 Task: Email spreadsheet to collaborators with all editor.
Action: Mouse moved to (41, 71)
Screenshot: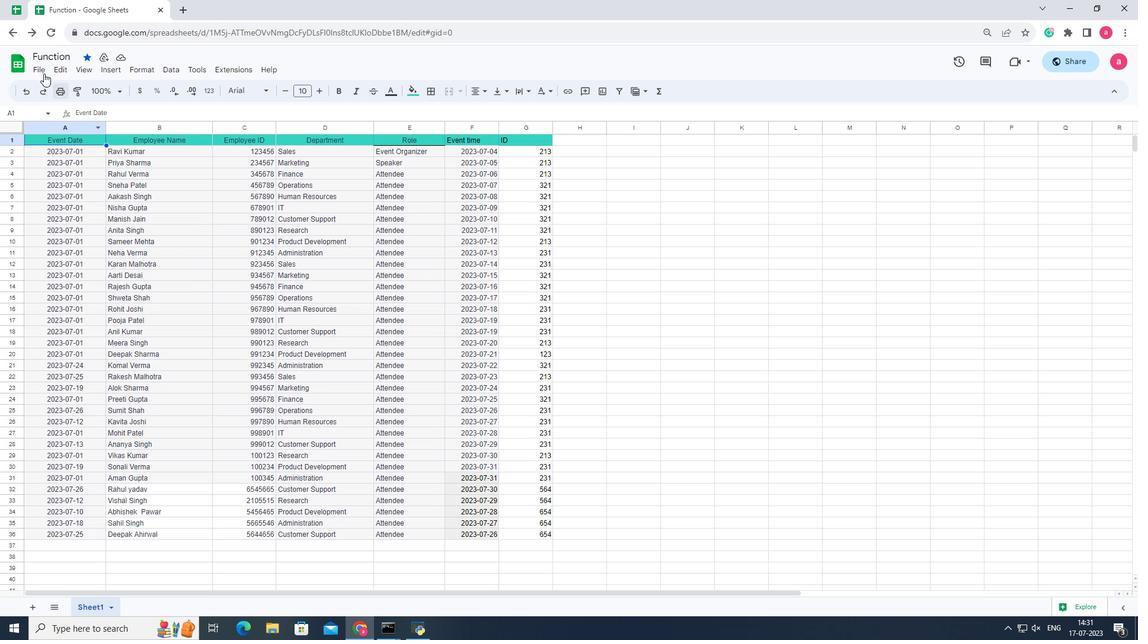 
Action: Mouse pressed left at (41, 71)
Screenshot: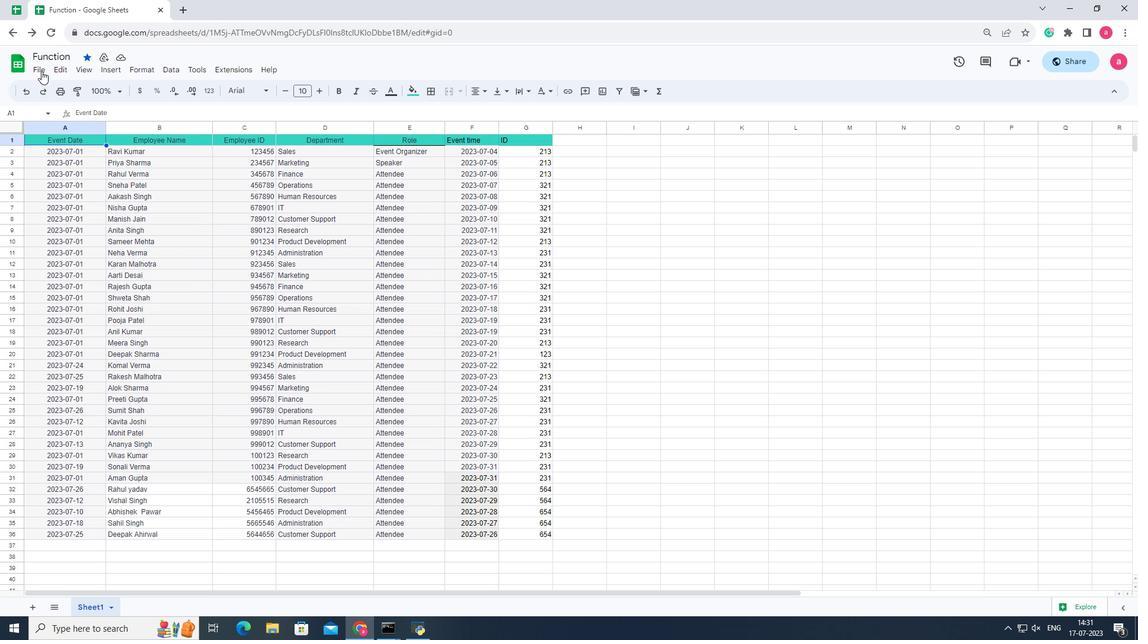 
Action: Mouse moved to (230, 205)
Screenshot: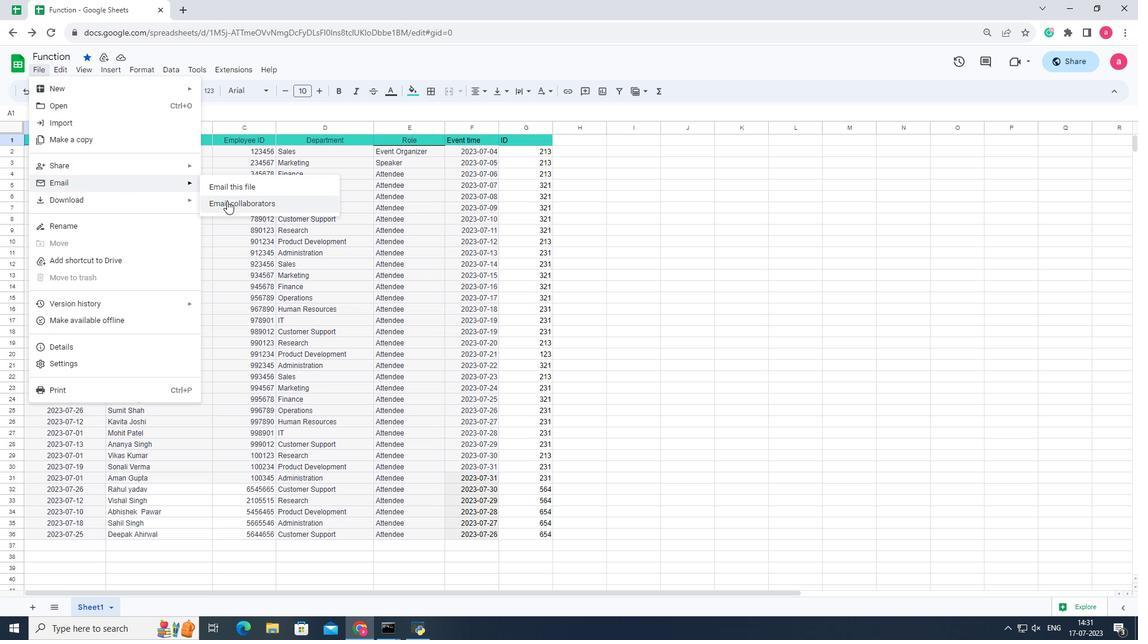 
Action: Mouse pressed left at (230, 205)
Screenshot: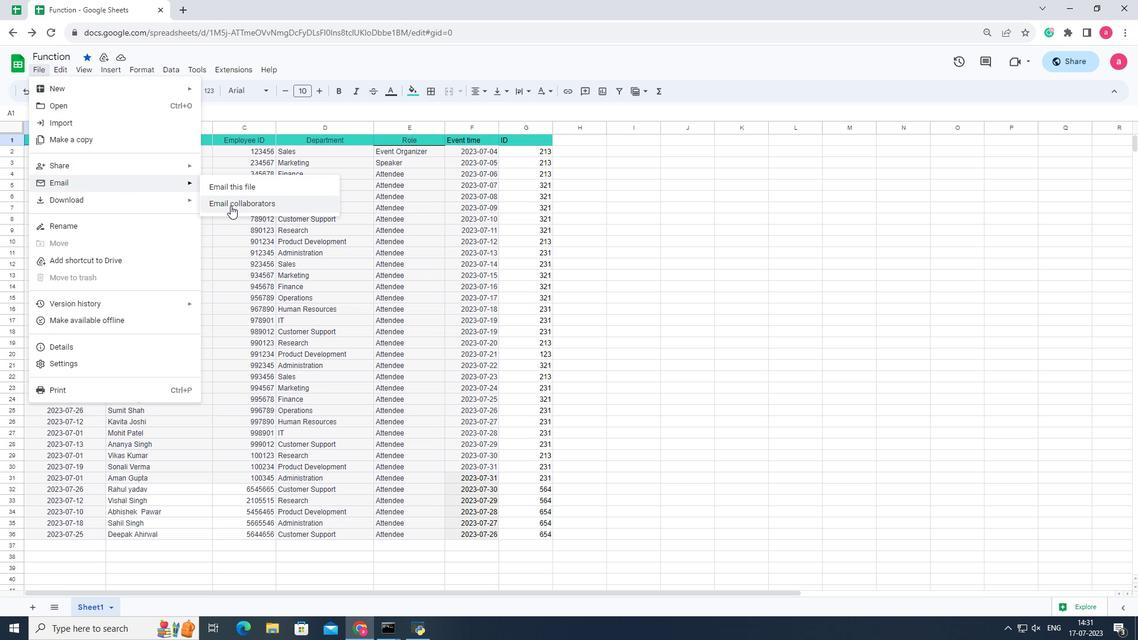 
Action: Mouse moved to (453, 240)
Screenshot: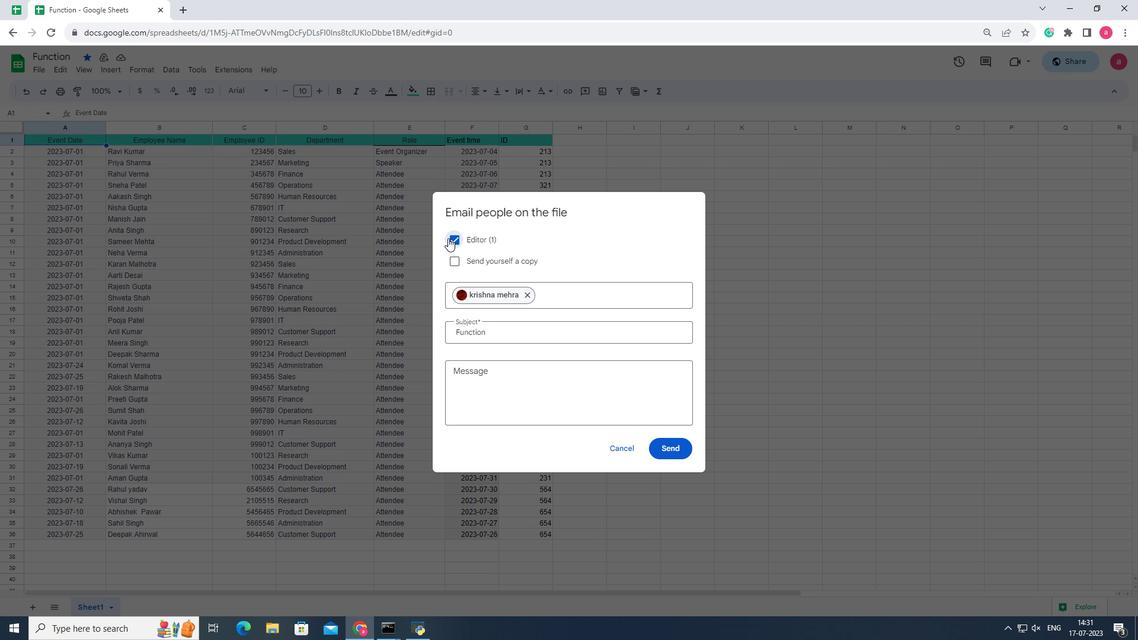 
Action: Mouse pressed left at (453, 240)
Screenshot: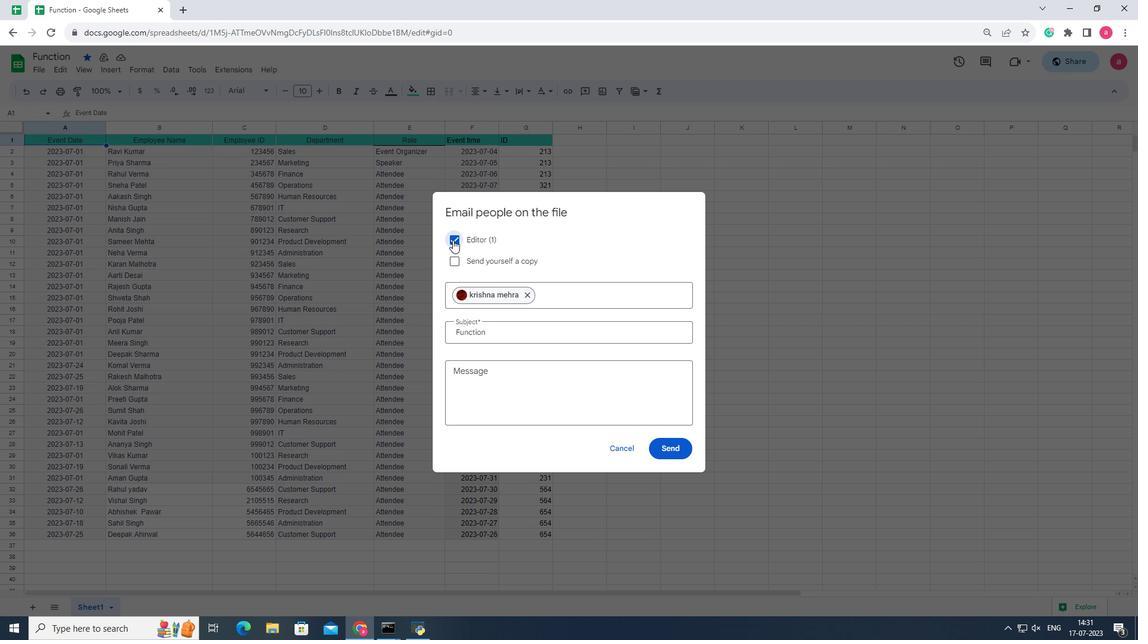 
Action: Mouse pressed left at (453, 240)
Screenshot: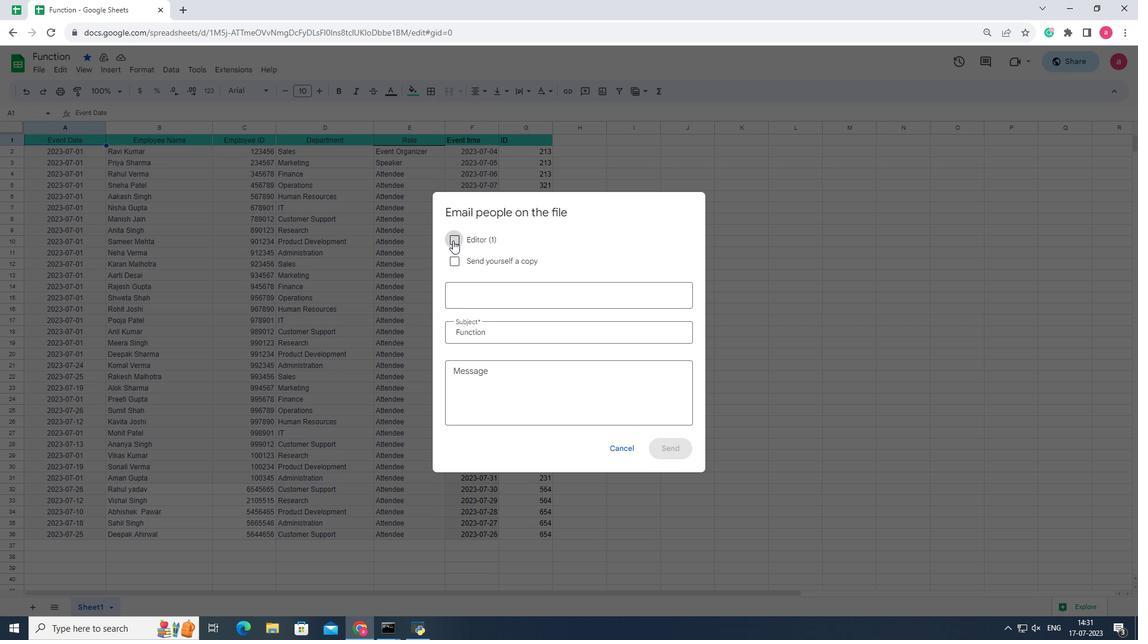 
Action: Mouse moved to (660, 453)
Screenshot: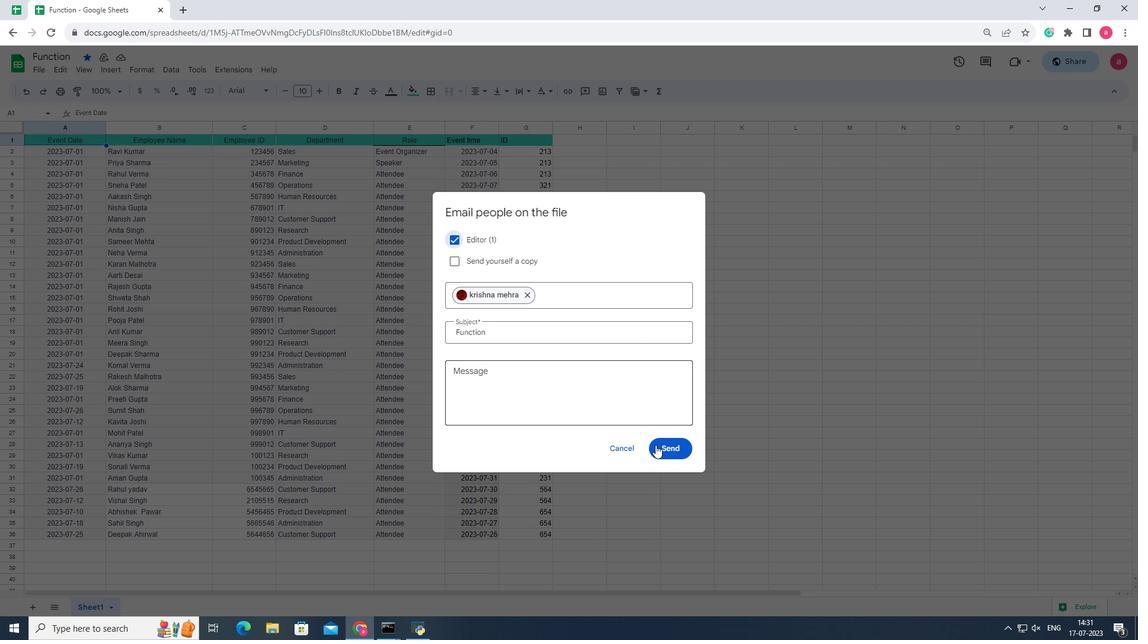 
Action: Mouse pressed left at (660, 453)
Screenshot: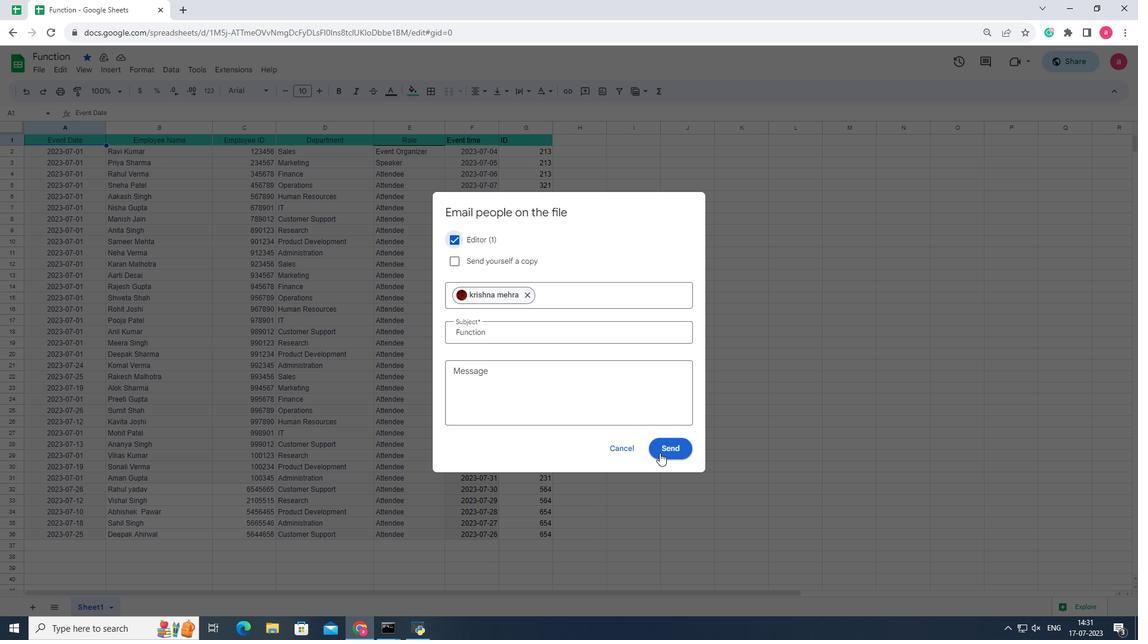 
Action: Mouse moved to (477, 387)
Screenshot: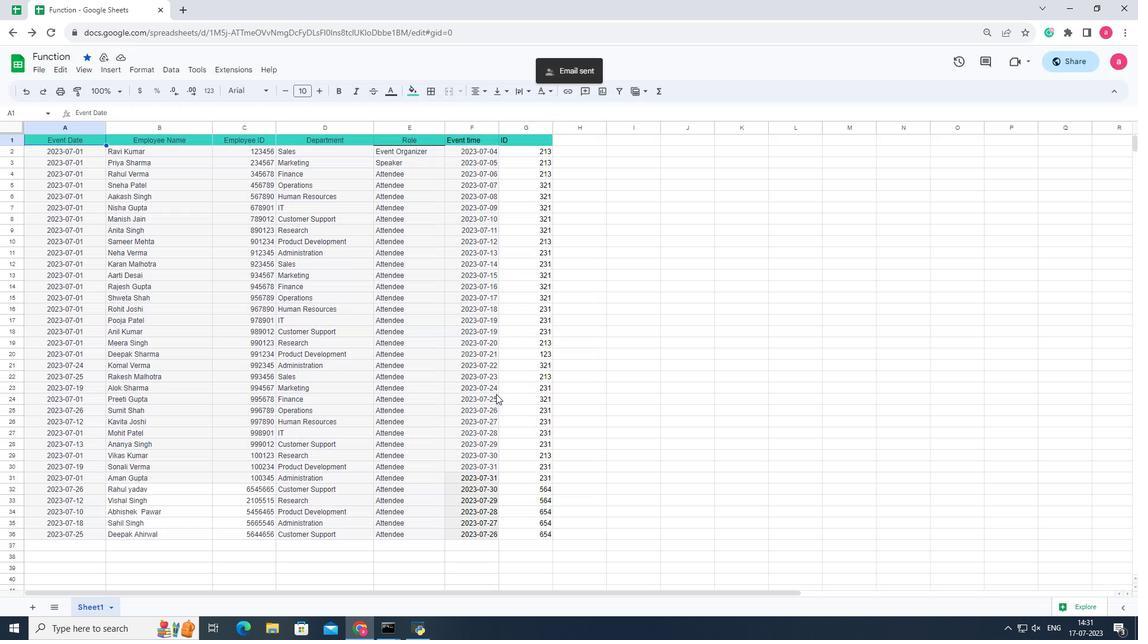 
